 Task: For heading Arial black with underline.  font size for heading18,  'Change the font style of data to'Calibri.  and font size to 9,  Change the alignment of both headline & data to Align center.  In the sheet  InvReceipts templates
Action: Mouse moved to (63, 131)
Screenshot: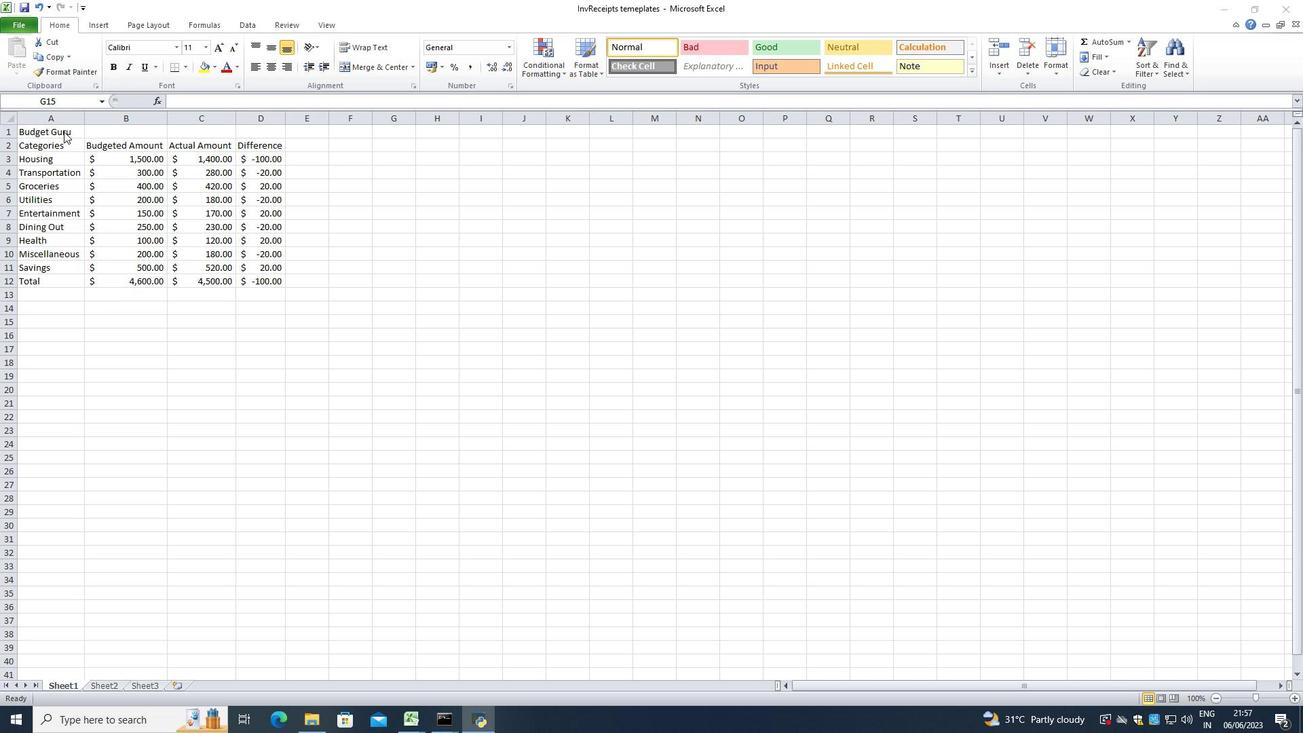 
Action: Mouse pressed left at (63, 131)
Screenshot: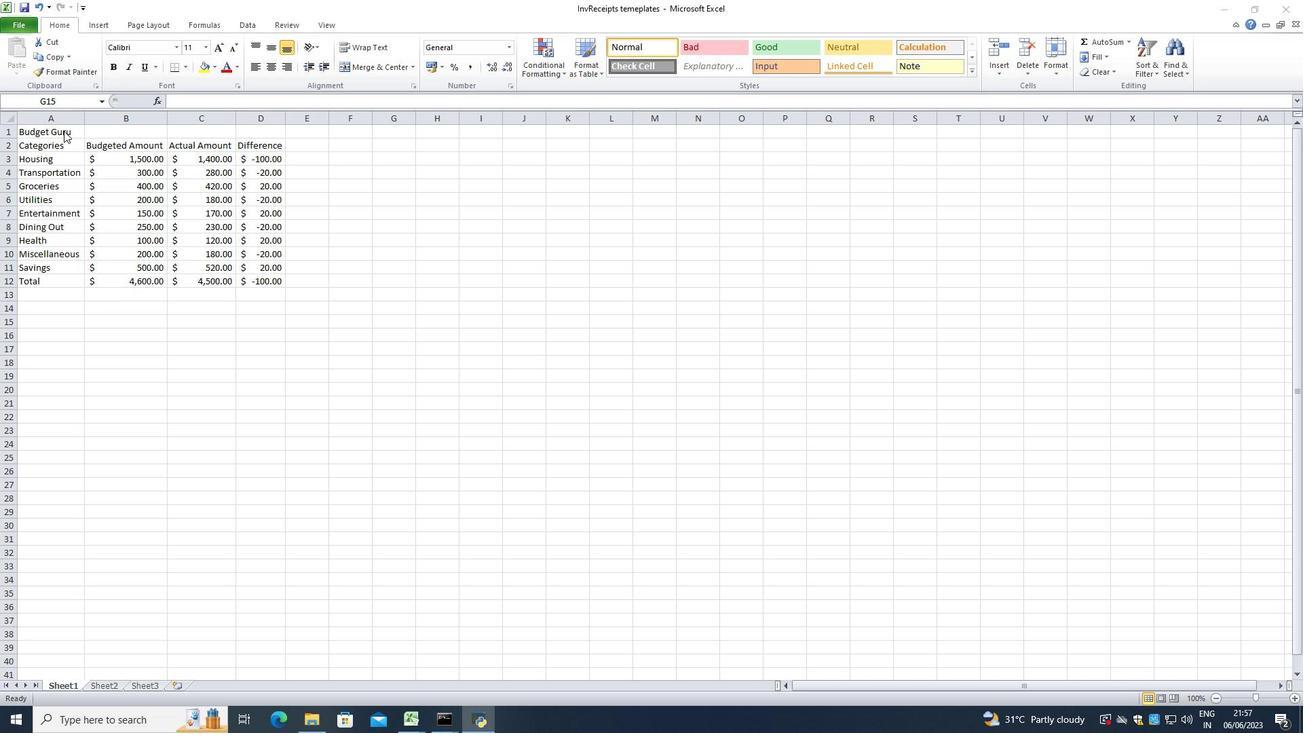 
Action: Mouse moved to (59, 132)
Screenshot: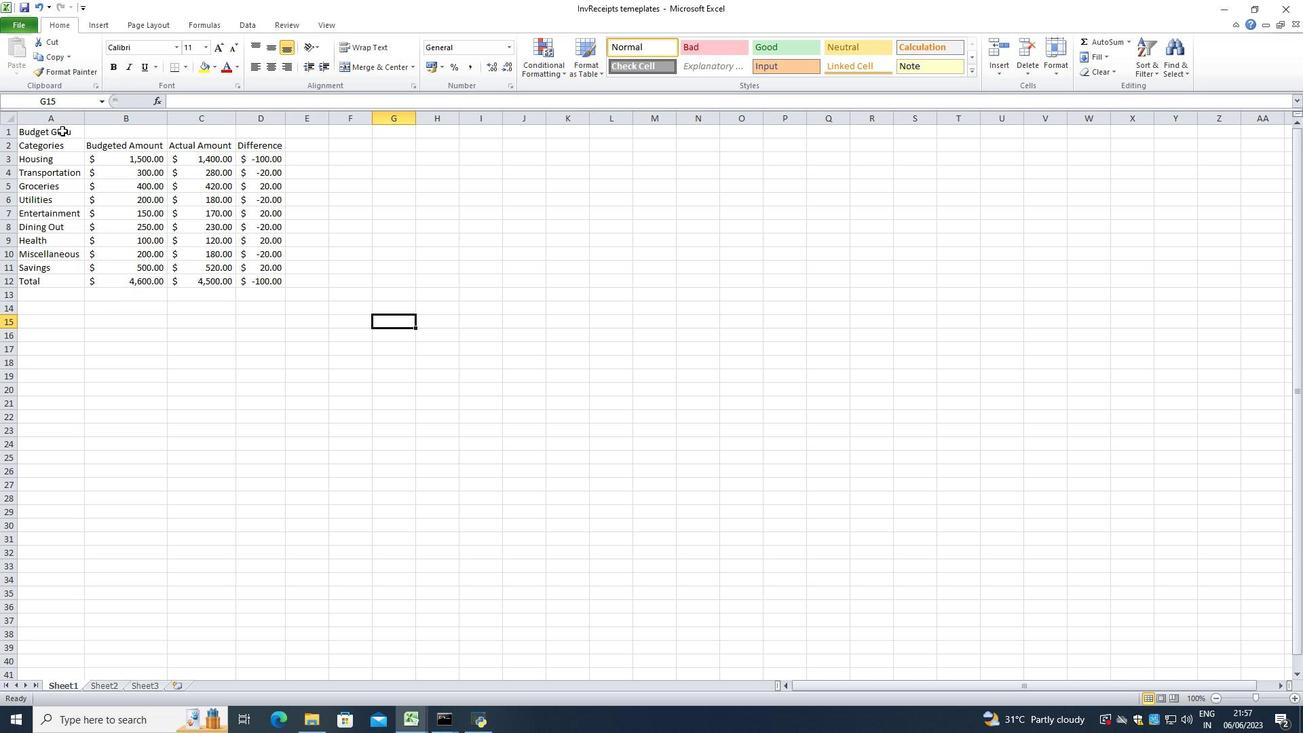 
Action: Mouse pressed left at (59, 132)
Screenshot: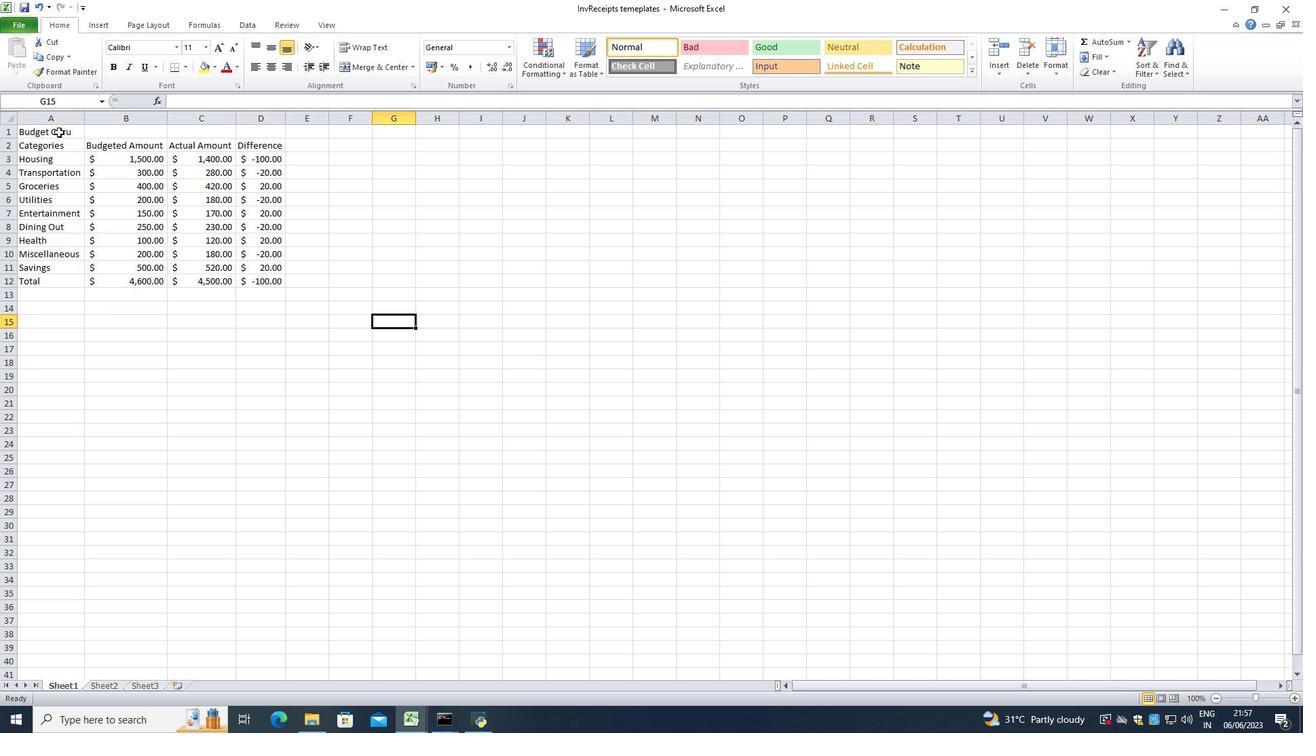 
Action: Mouse moved to (137, 47)
Screenshot: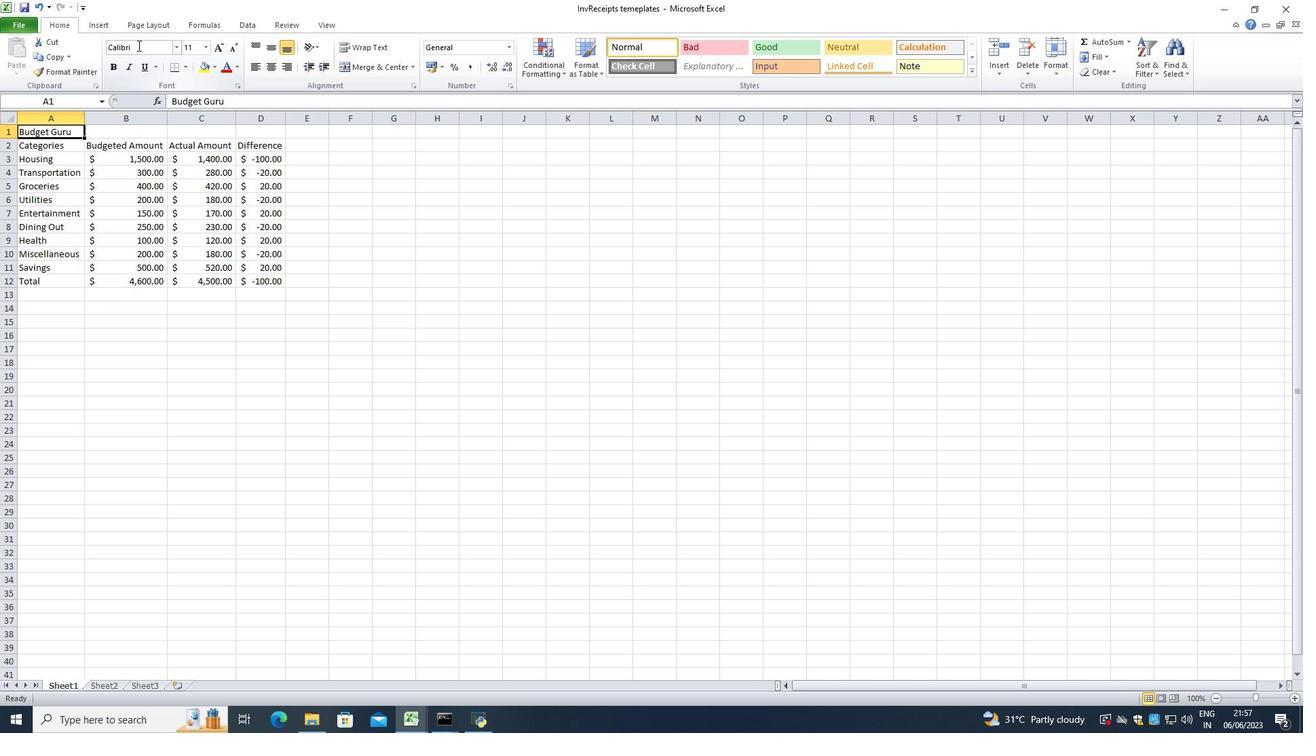 
Action: Mouse pressed left at (137, 47)
Screenshot: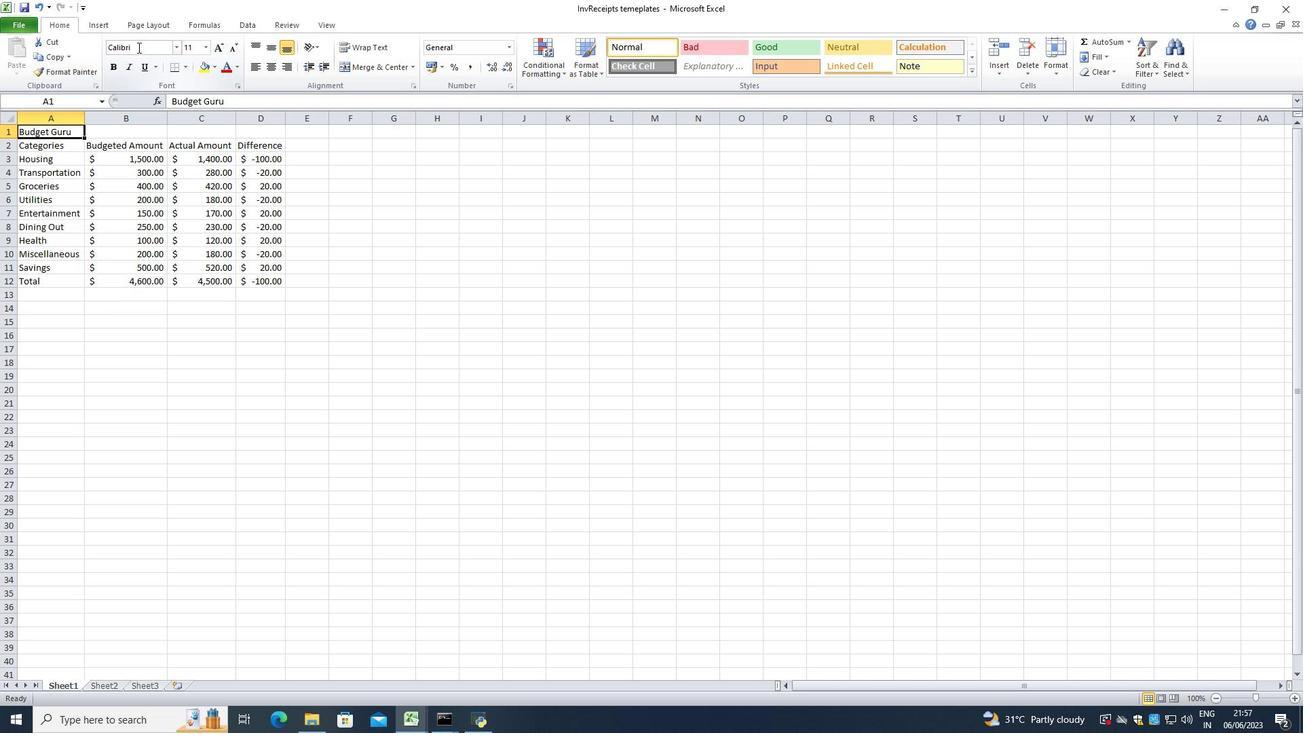 
Action: Key pressed <Key.backspace><Key.shift>Arial<Key.space><Key.shift>Bl<Key.enter>
Screenshot: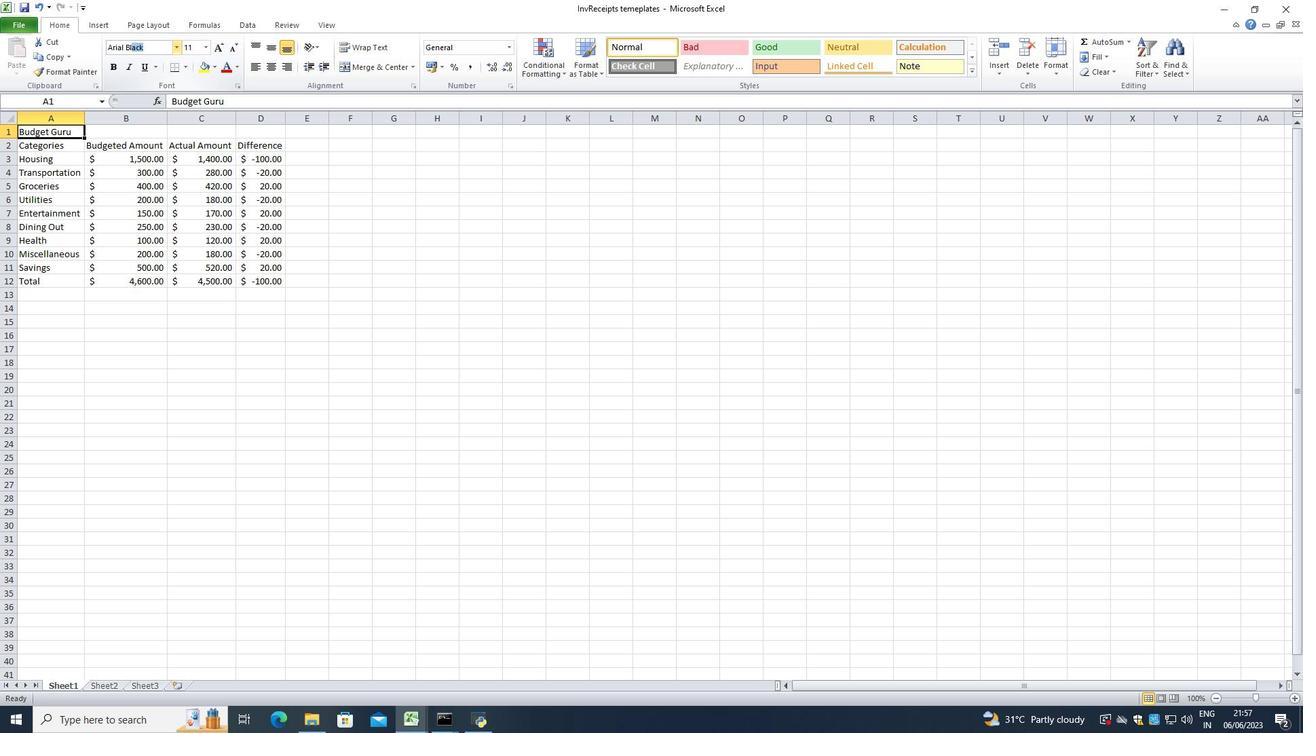 
Action: Mouse moved to (144, 70)
Screenshot: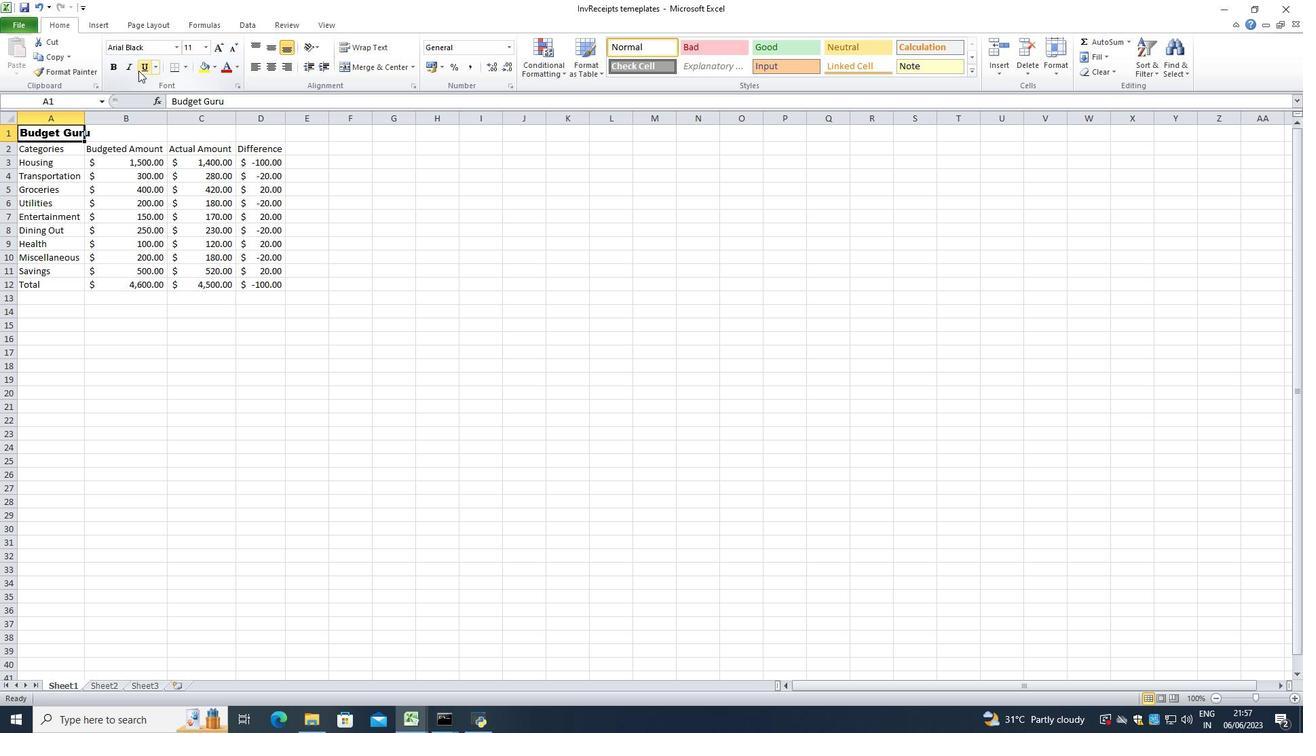 
Action: Mouse pressed left at (144, 70)
Screenshot: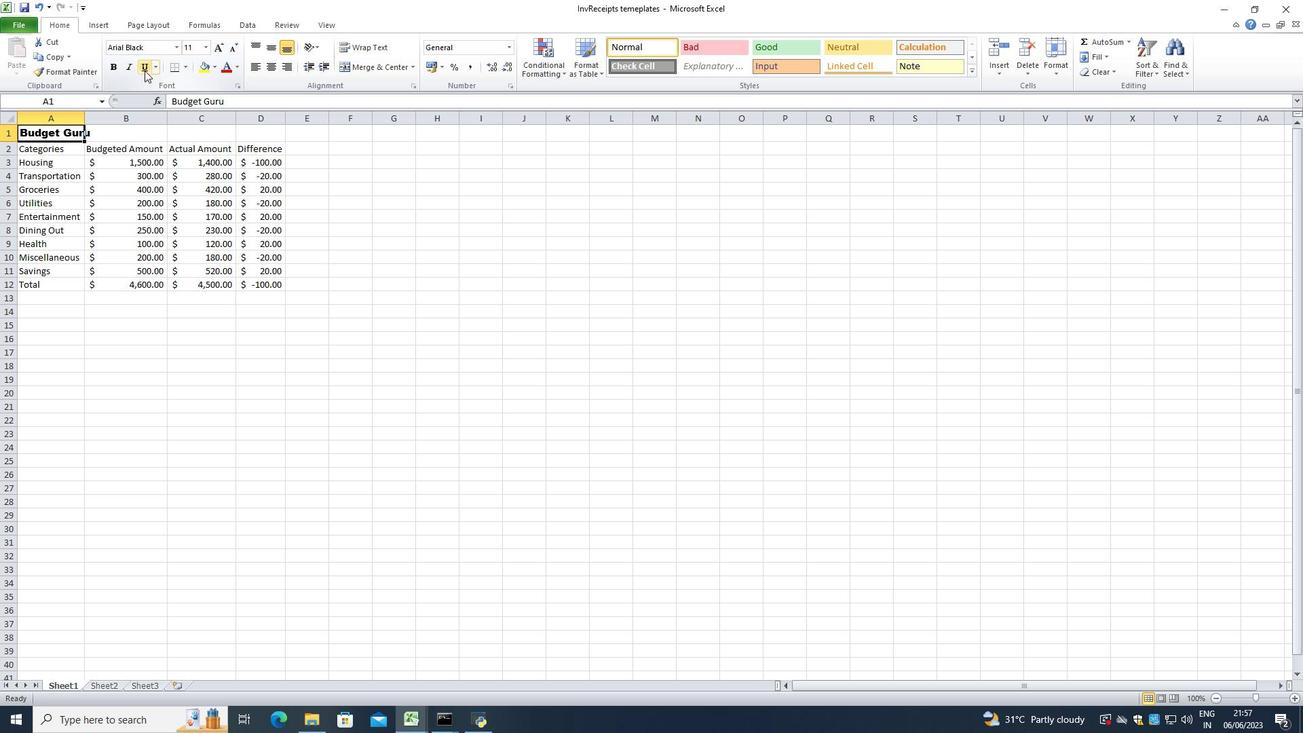 
Action: Mouse moved to (192, 42)
Screenshot: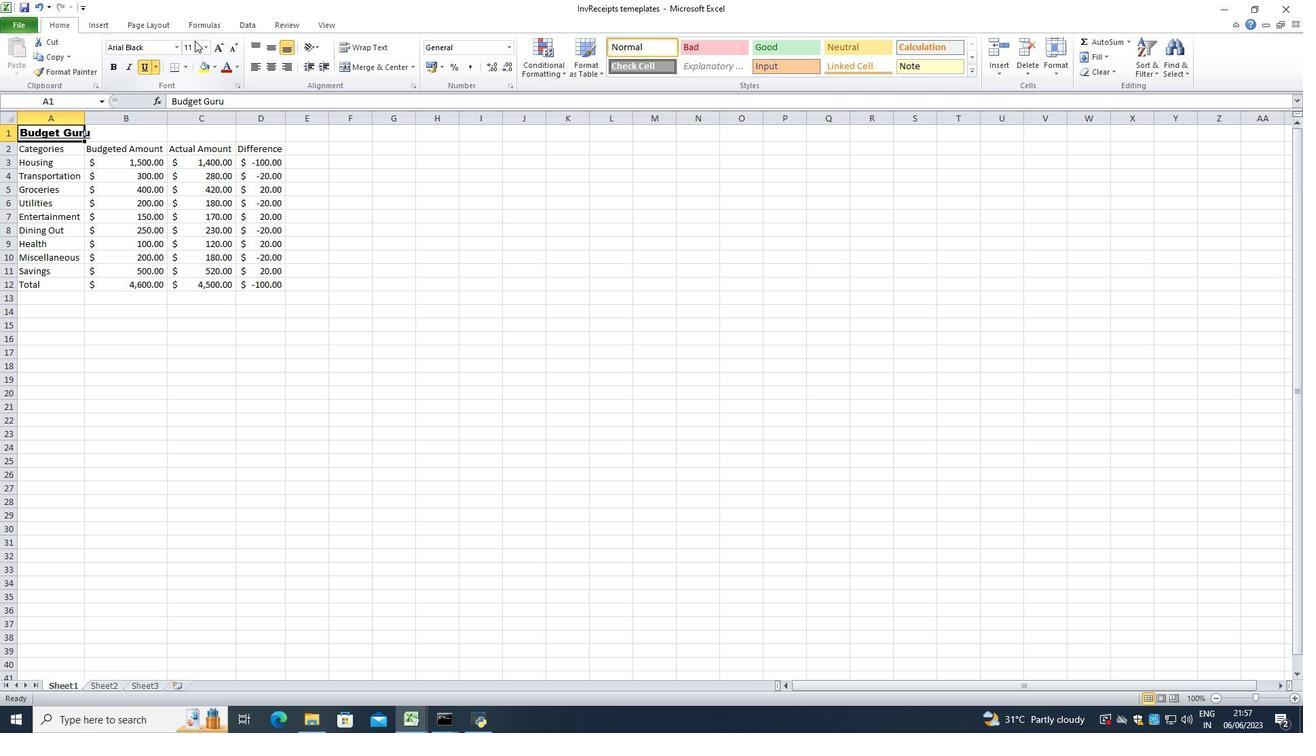 
Action: Mouse pressed left at (192, 42)
Screenshot: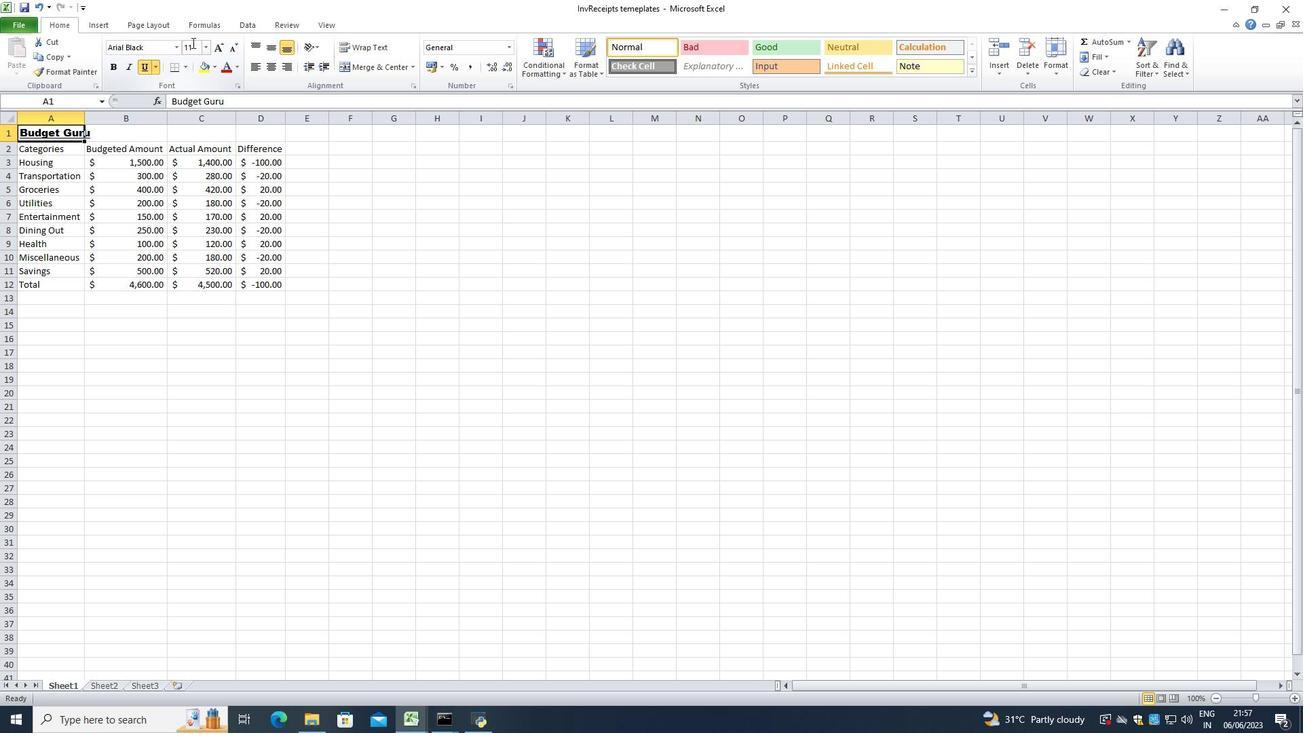 
Action: Key pressed <Key.backspace>18<Key.enter>
Screenshot: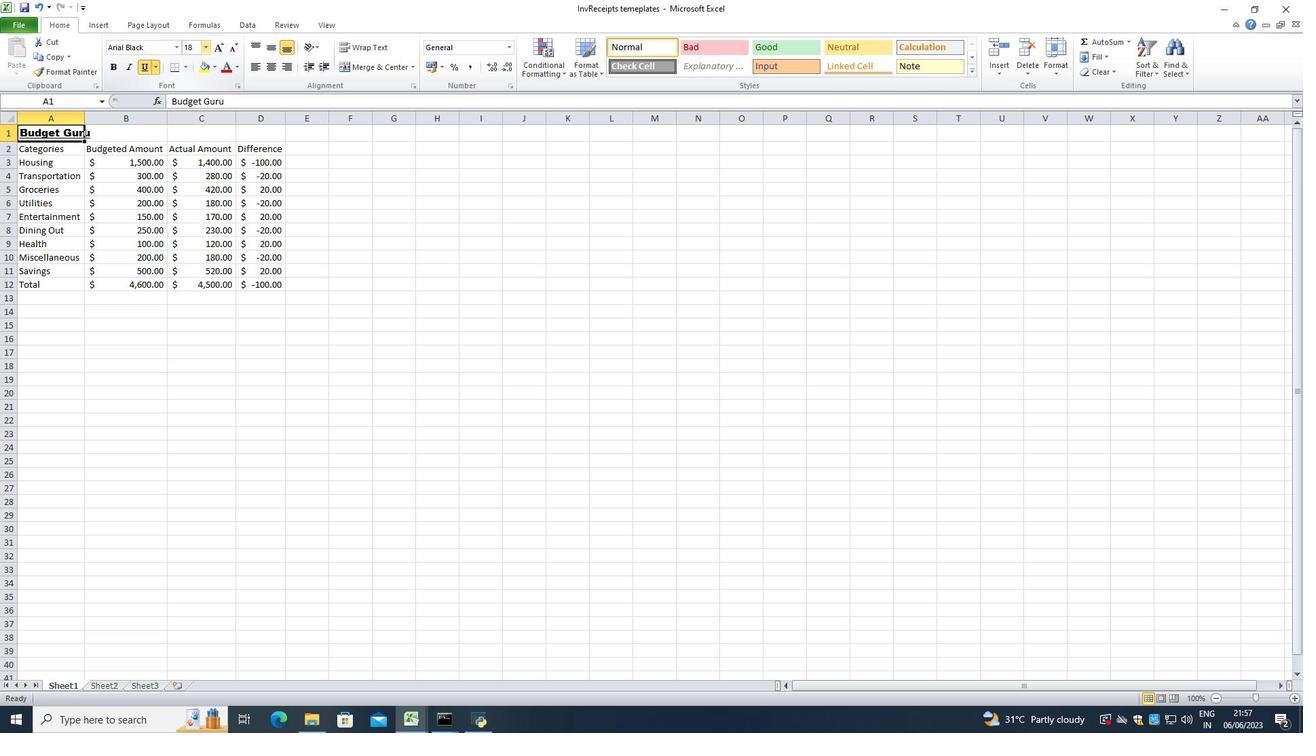 
Action: Mouse moved to (56, 159)
Screenshot: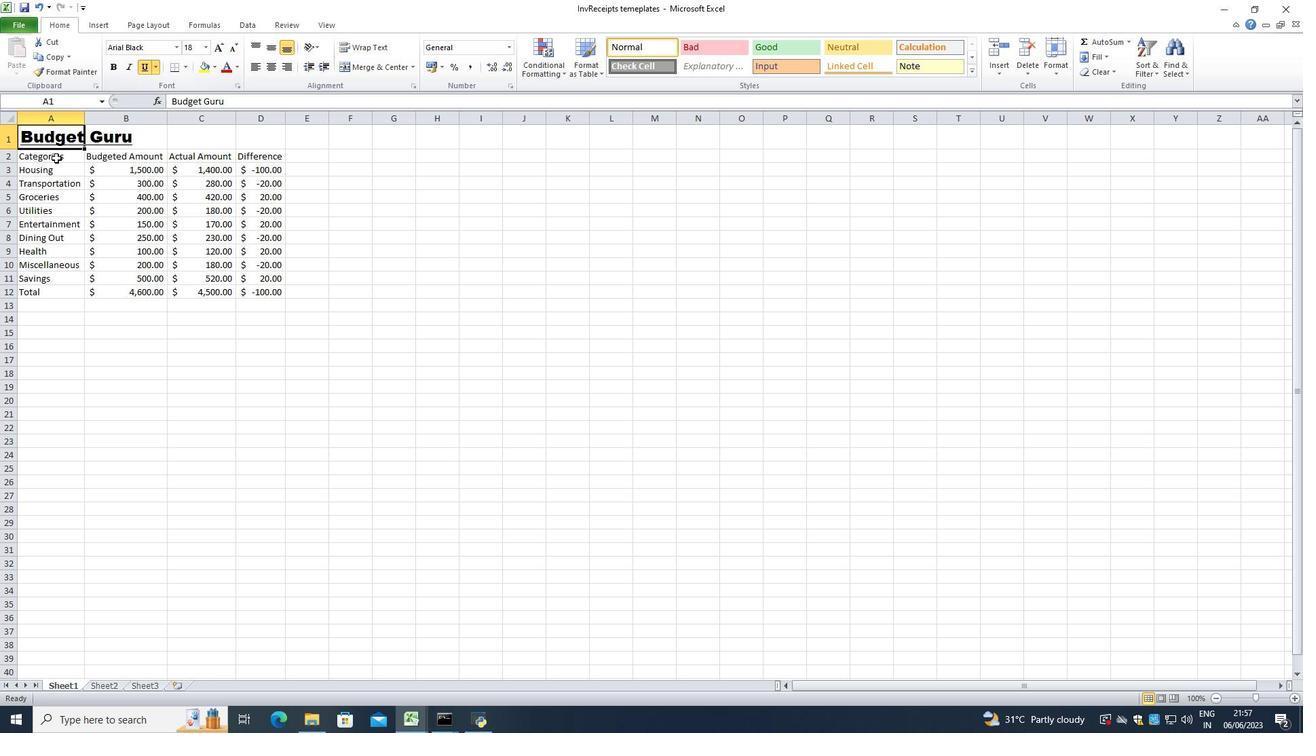 
Action: Mouse pressed left at (56, 159)
Screenshot: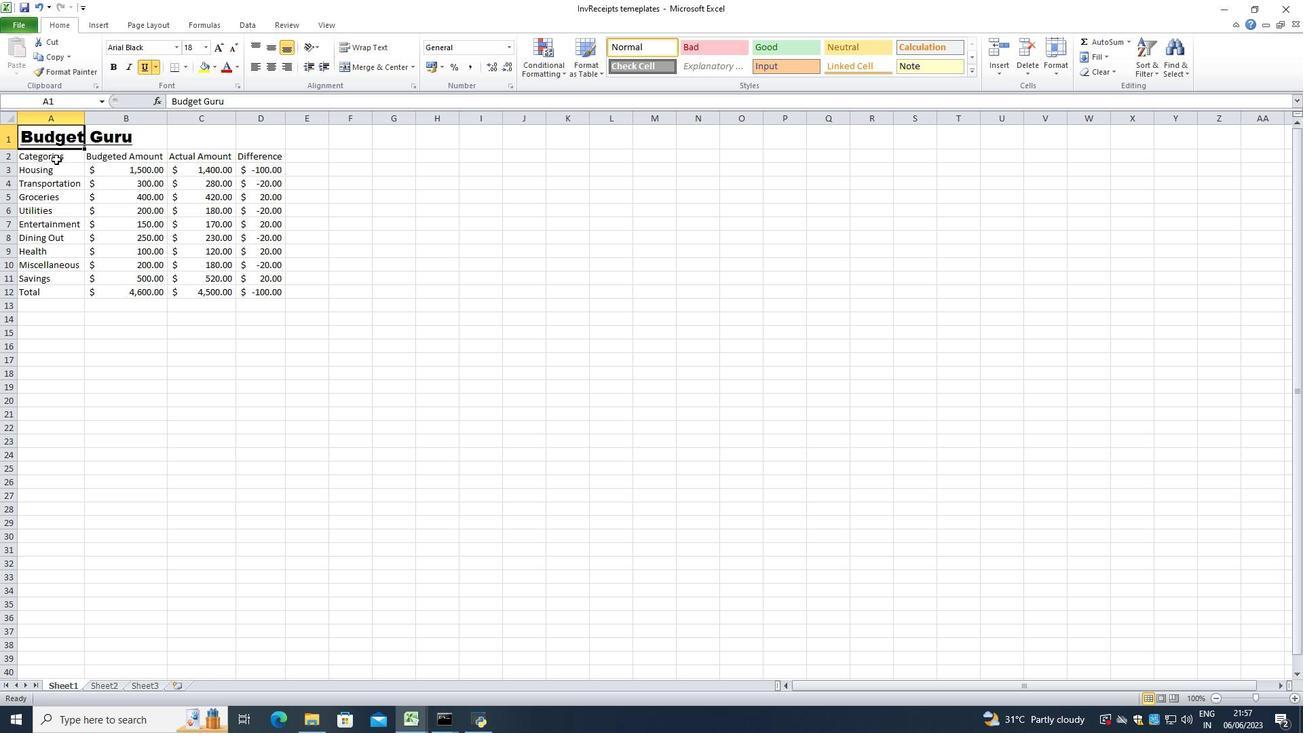 
Action: Mouse moved to (143, 50)
Screenshot: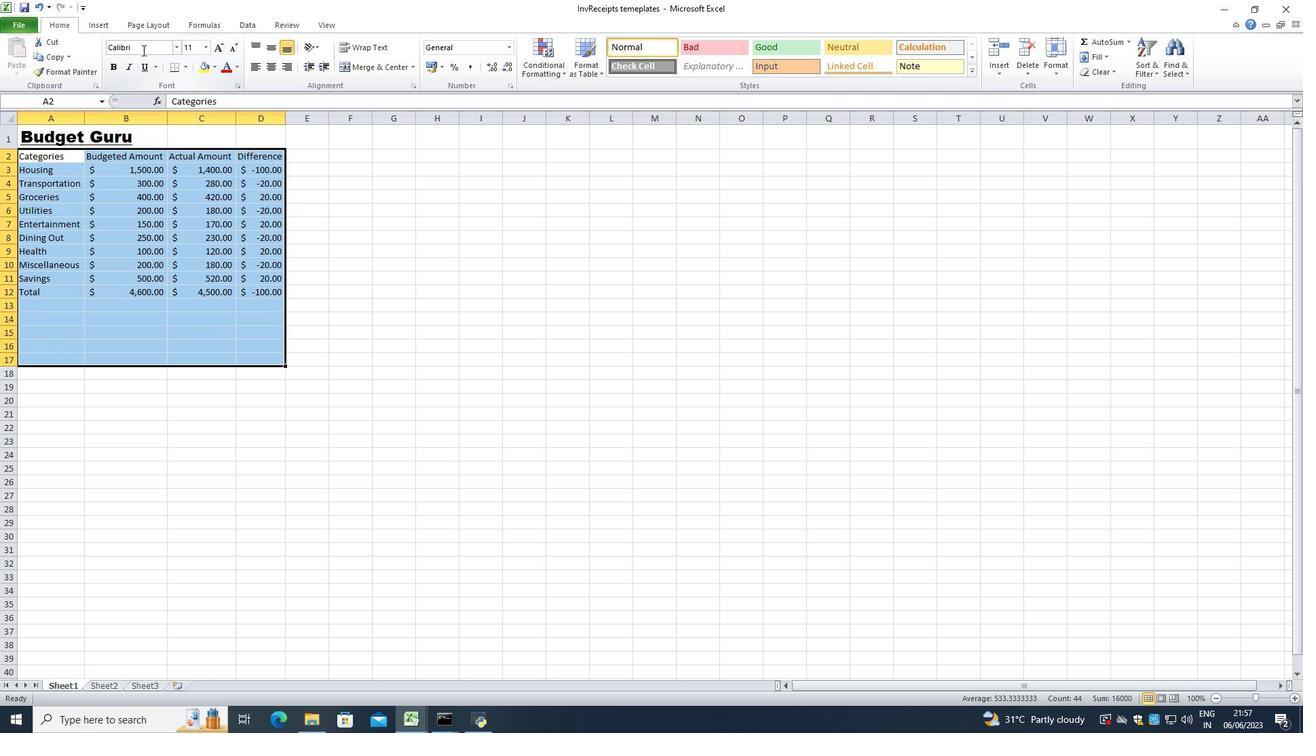 
Action: Mouse pressed left at (143, 50)
Screenshot: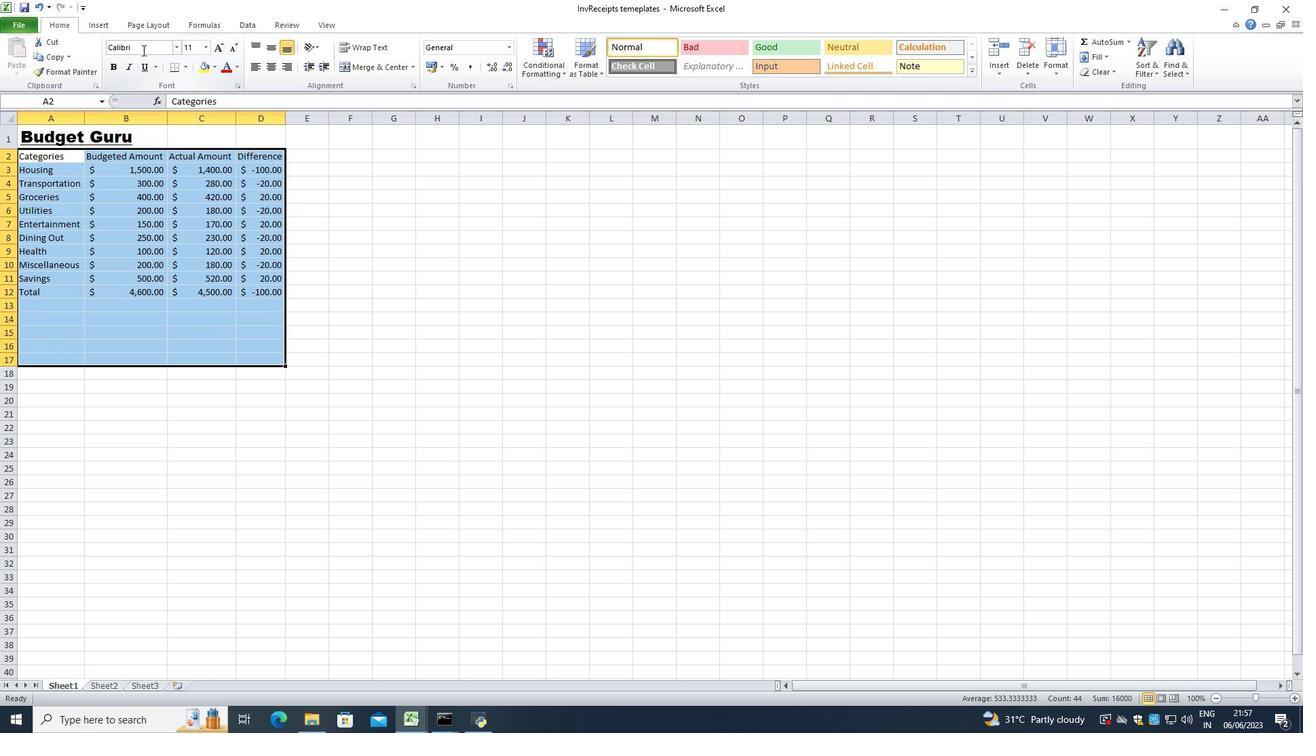 
Action: Mouse moved to (145, 48)
Screenshot: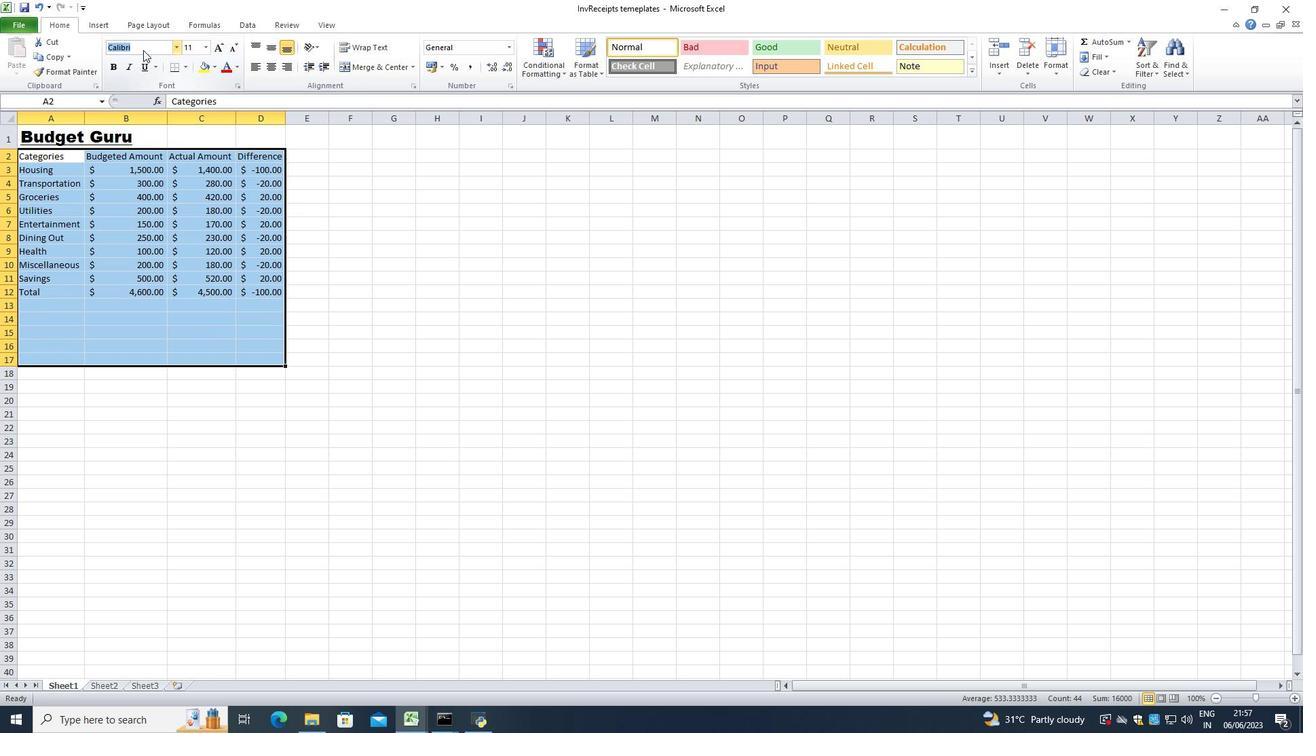
Action: Key pressed <Key.enter>
Screenshot: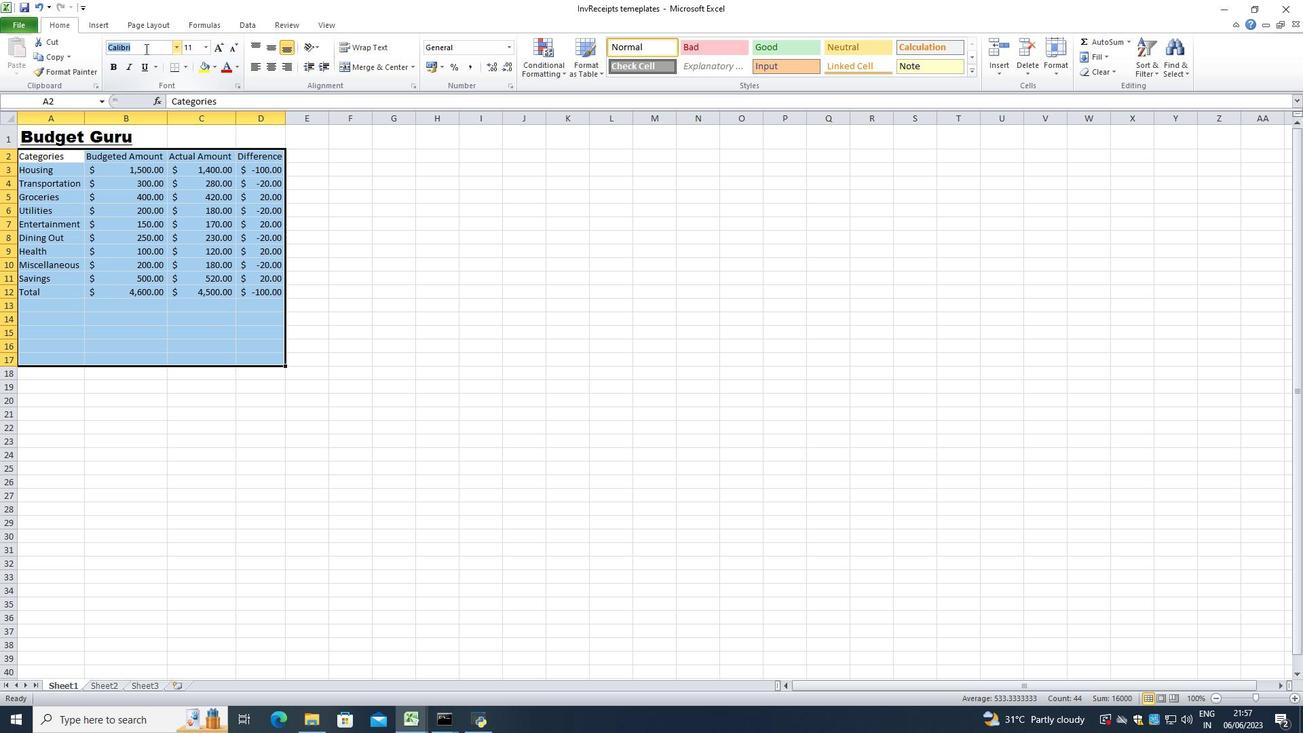 
Action: Mouse moved to (192, 46)
Screenshot: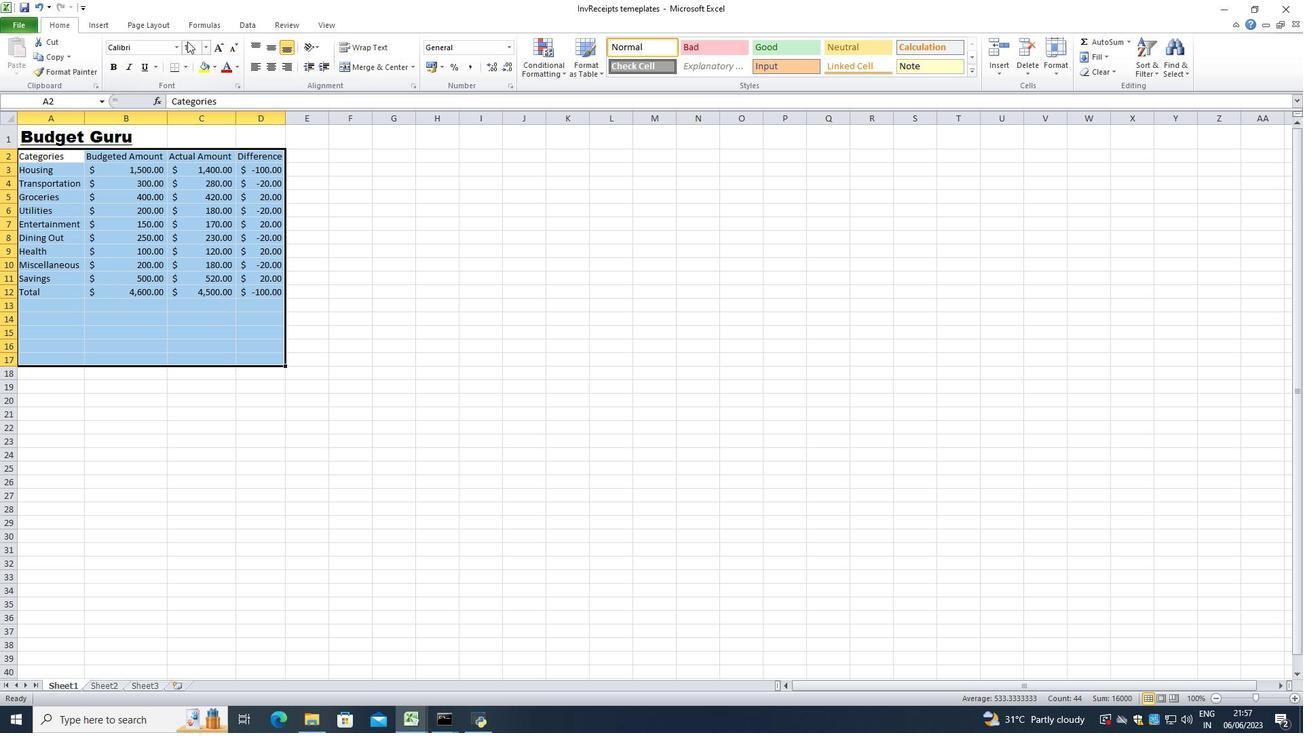 
Action: Mouse pressed left at (192, 46)
Screenshot: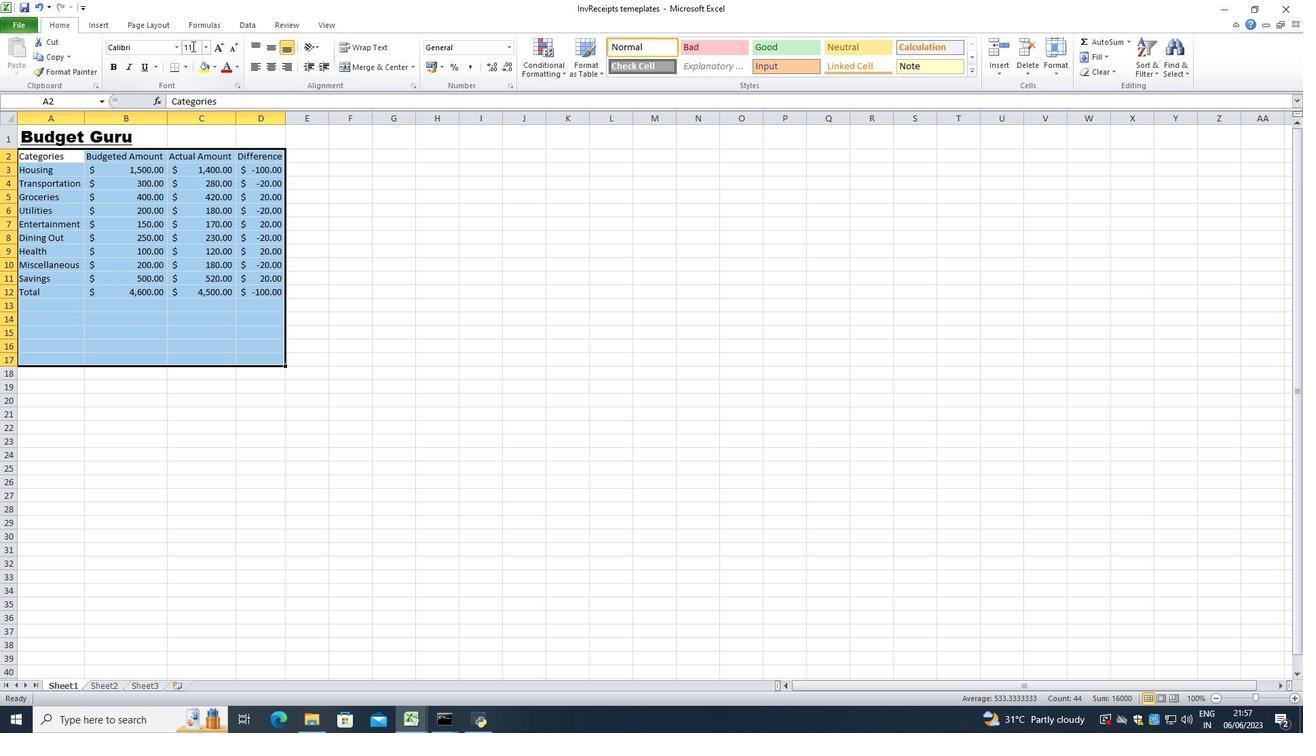 
Action: Mouse moved to (193, 46)
Screenshot: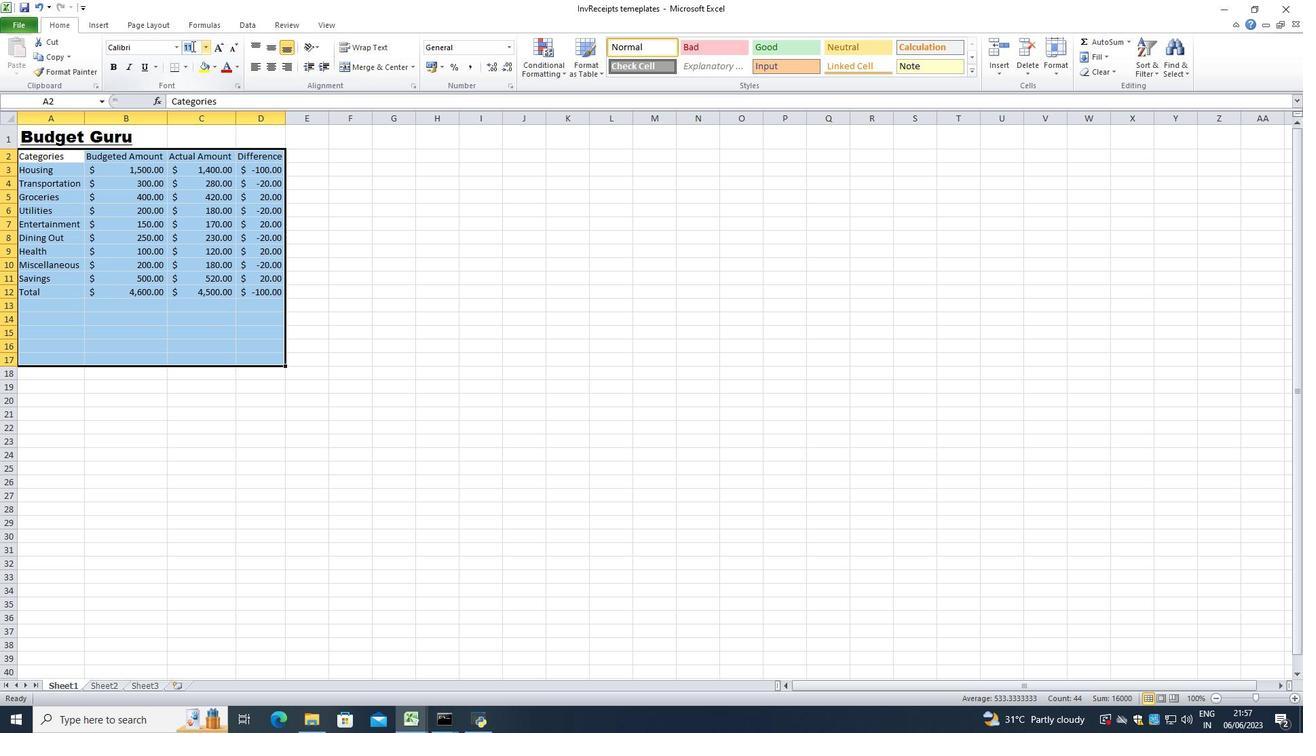 
Action: Key pressed <Key.backspace><Key.backspace>9<Key.enter>
Screenshot: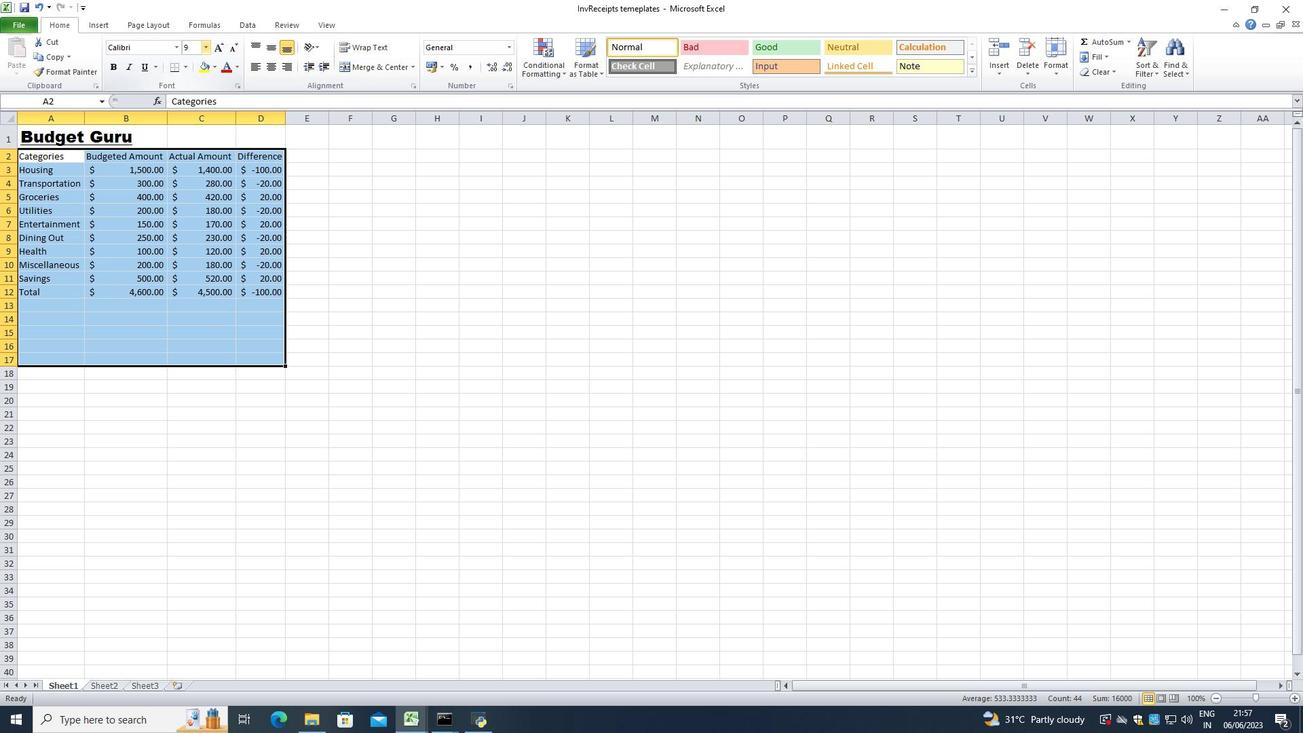 
Action: Mouse moved to (67, 136)
Screenshot: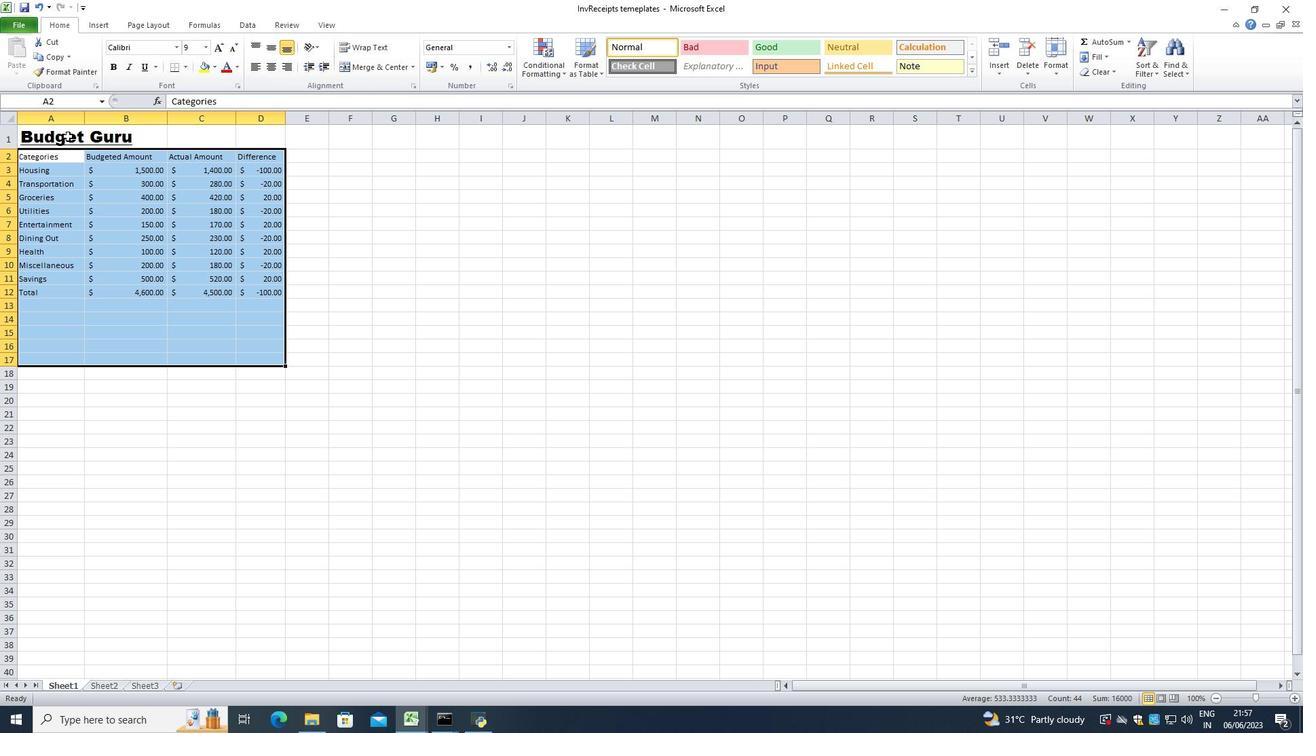 
Action: Mouse pressed left at (67, 136)
Screenshot: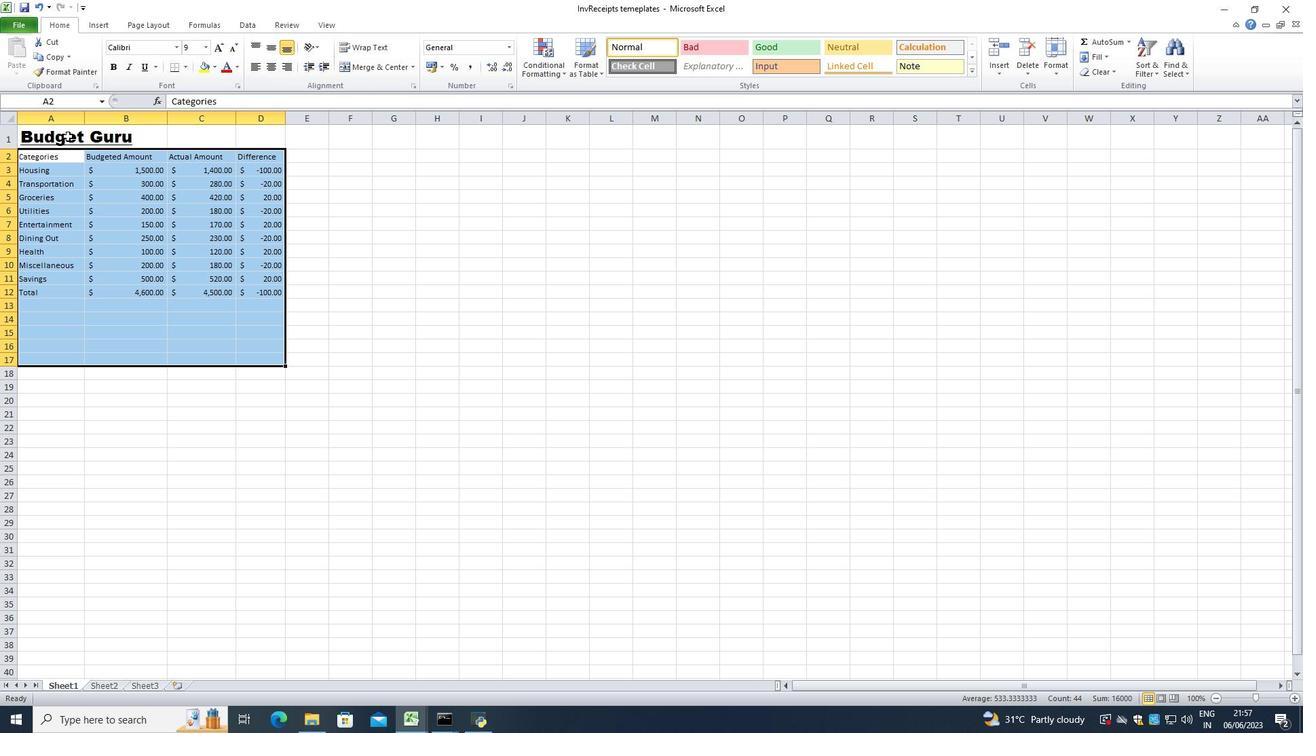 
Action: Mouse moved to (270, 61)
Screenshot: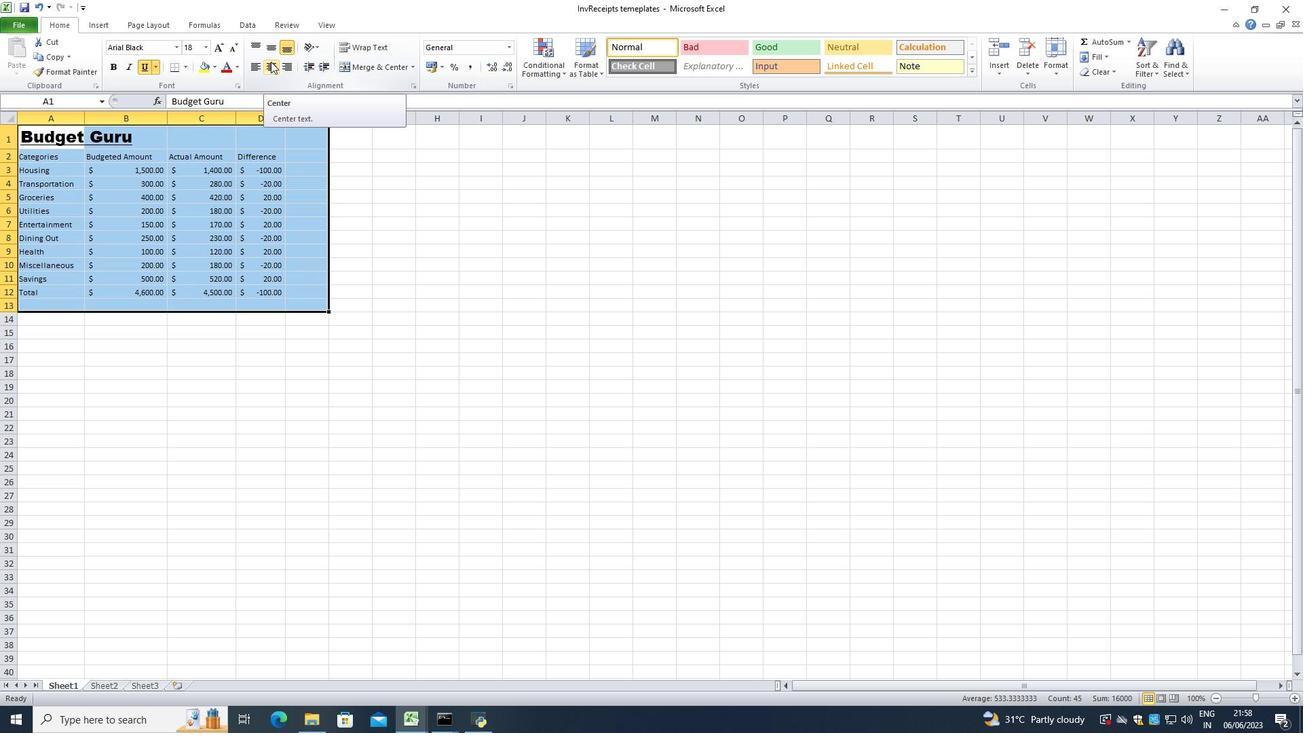 
Action: Mouse pressed left at (270, 61)
Screenshot: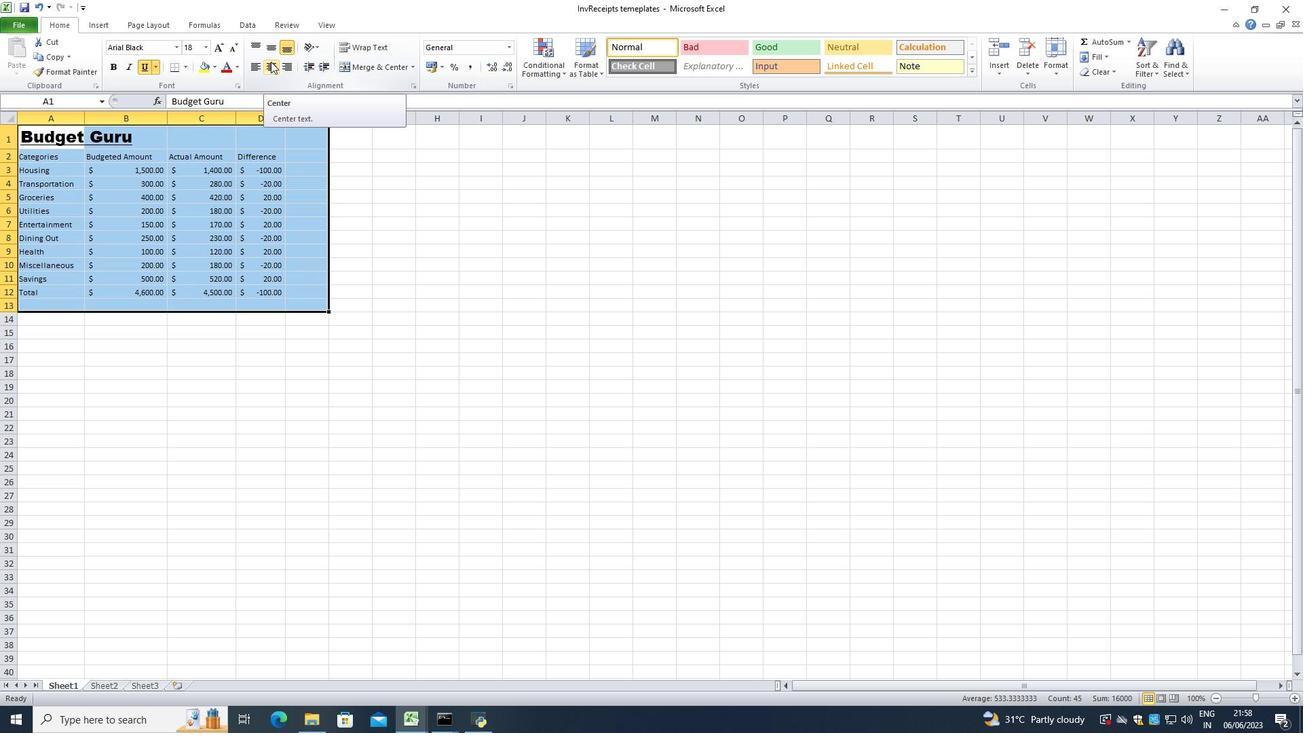 
Action: Mouse moved to (440, 249)
Screenshot: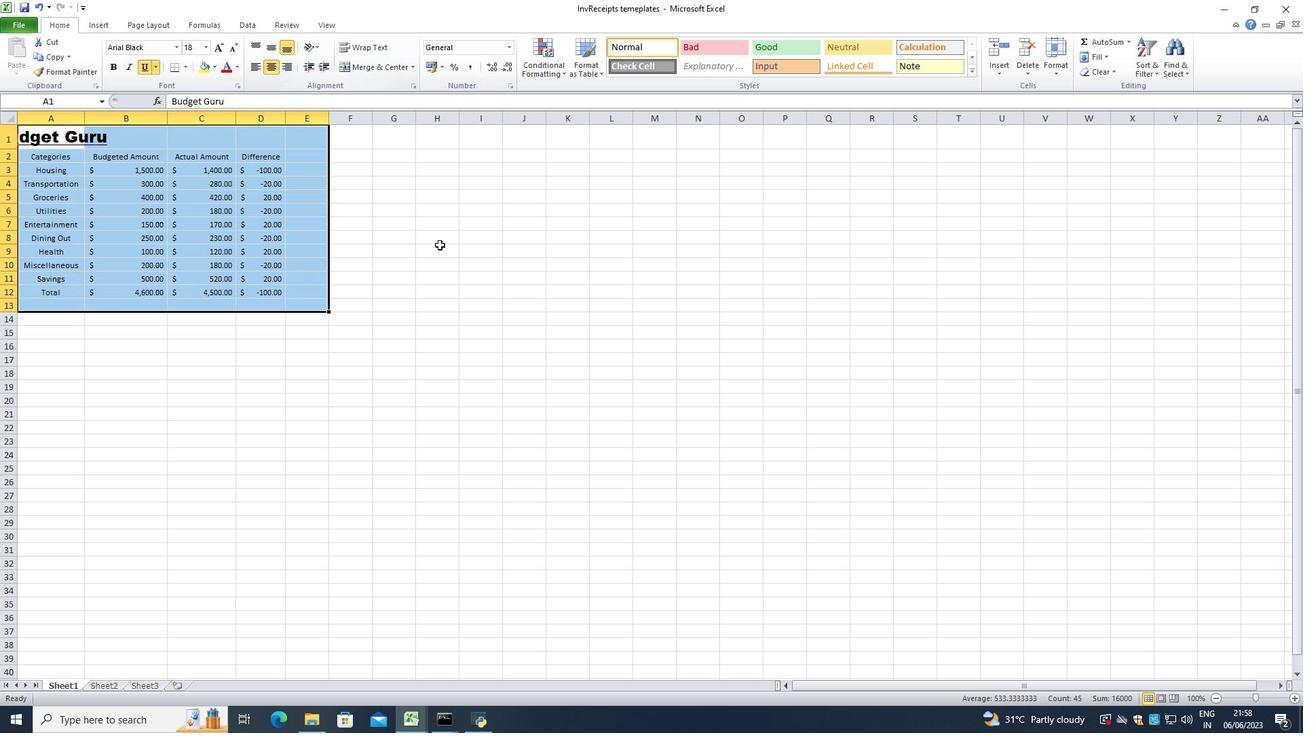 
Action: Mouse pressed left at (440, 249)
Screenshot: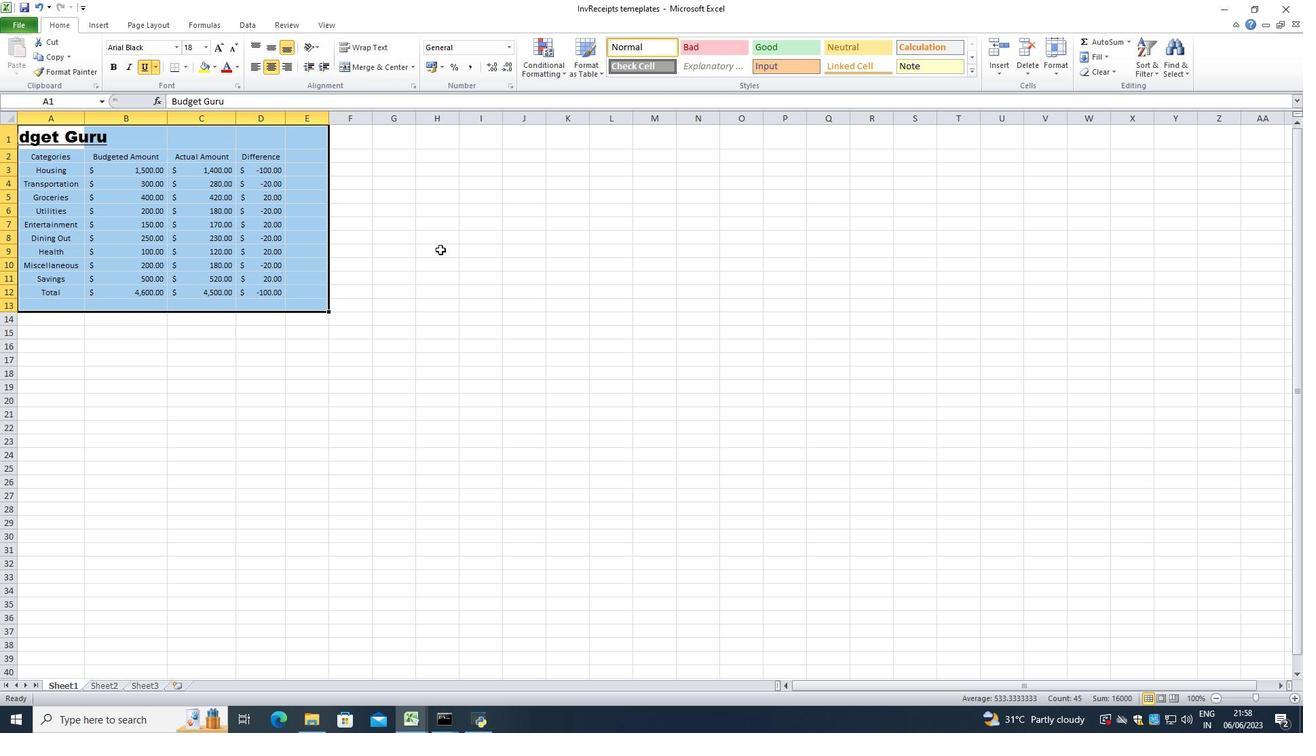 
Action: Mouse moved to (259, 270)
Screenshot: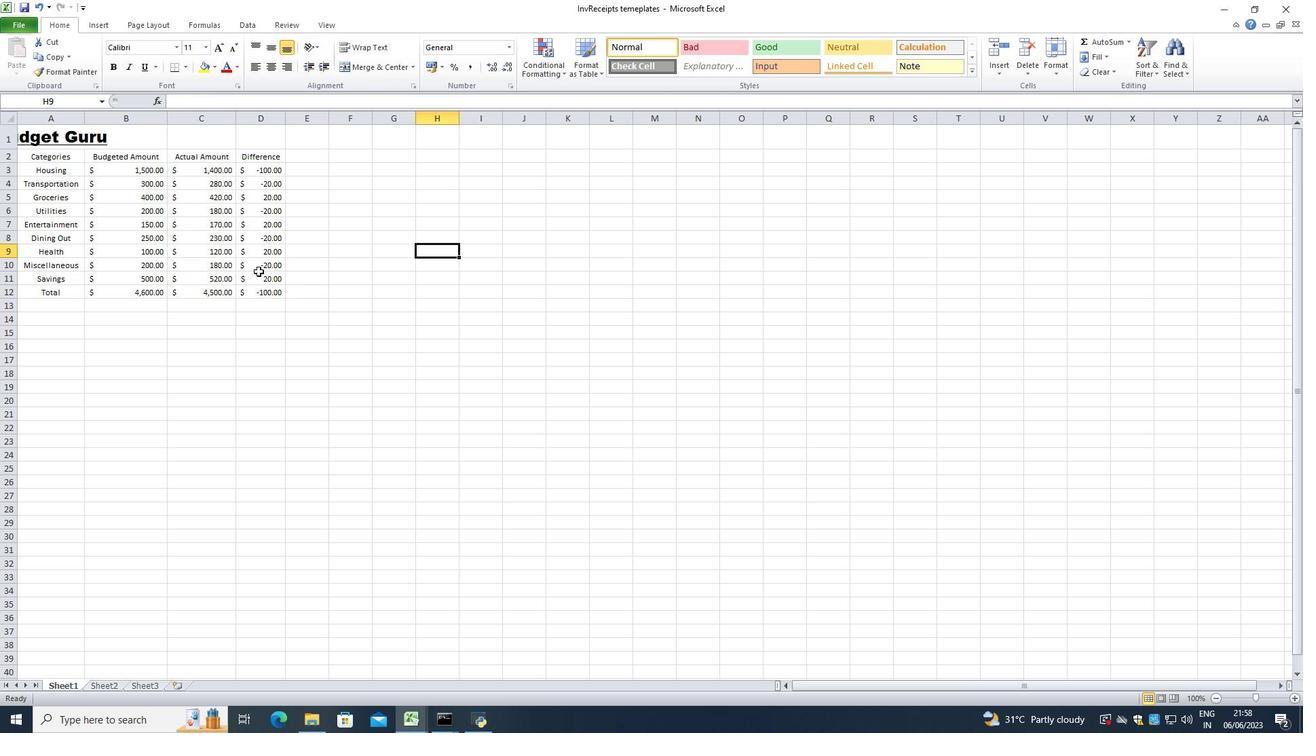 
Action: Key pressed ctrl+S
Screenshot: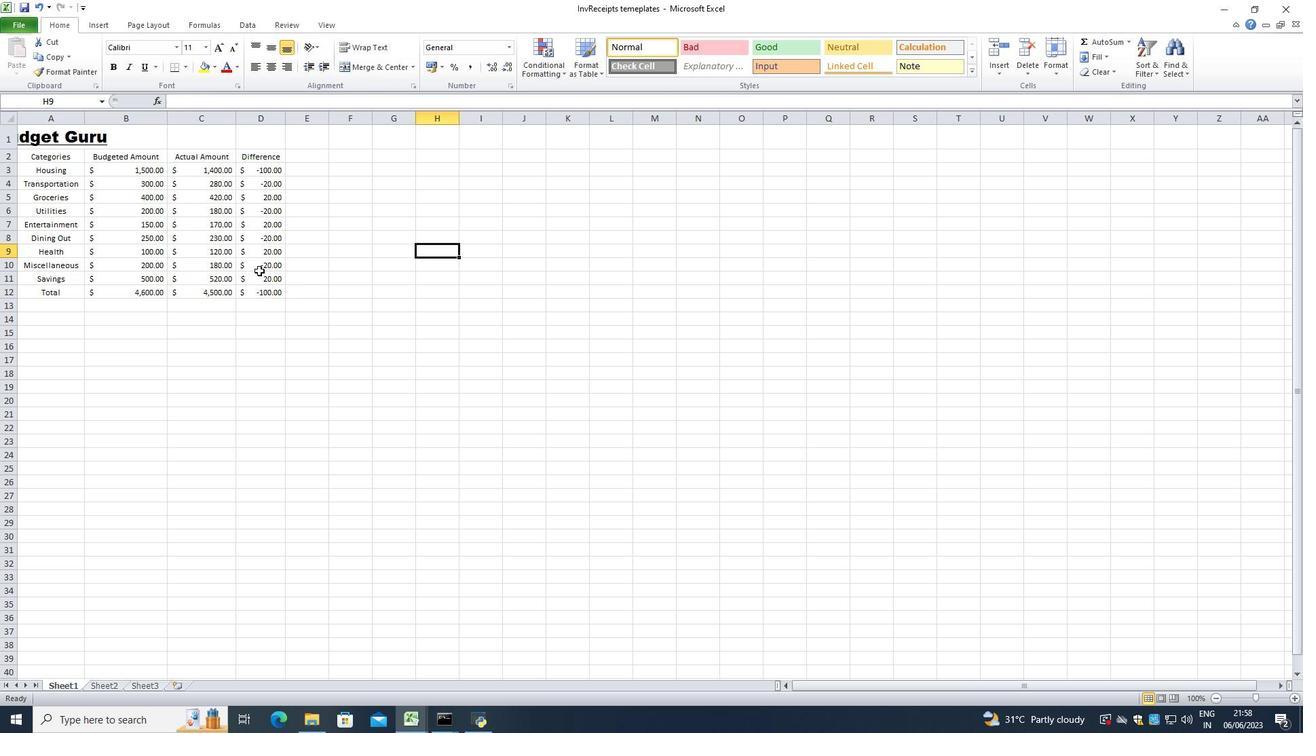 
